 Task: Add Sprouts Organic Peach-Passion Fruit Spread to the cart.
Action: Mouse moved to (704, 266)
Screenshot: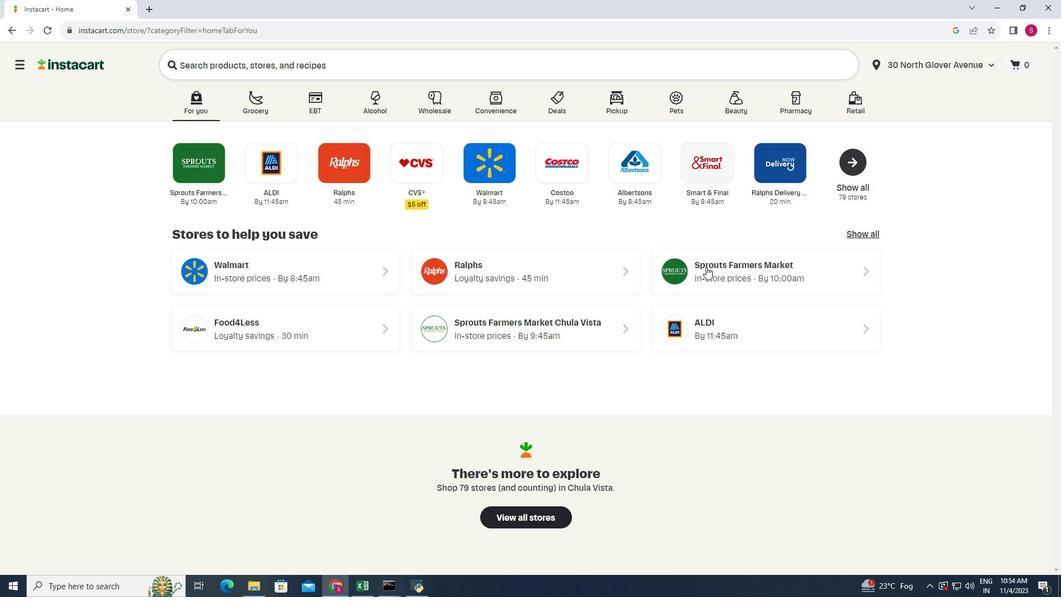 
Action: Mouse pressed left at (704, 266)
Screenshot: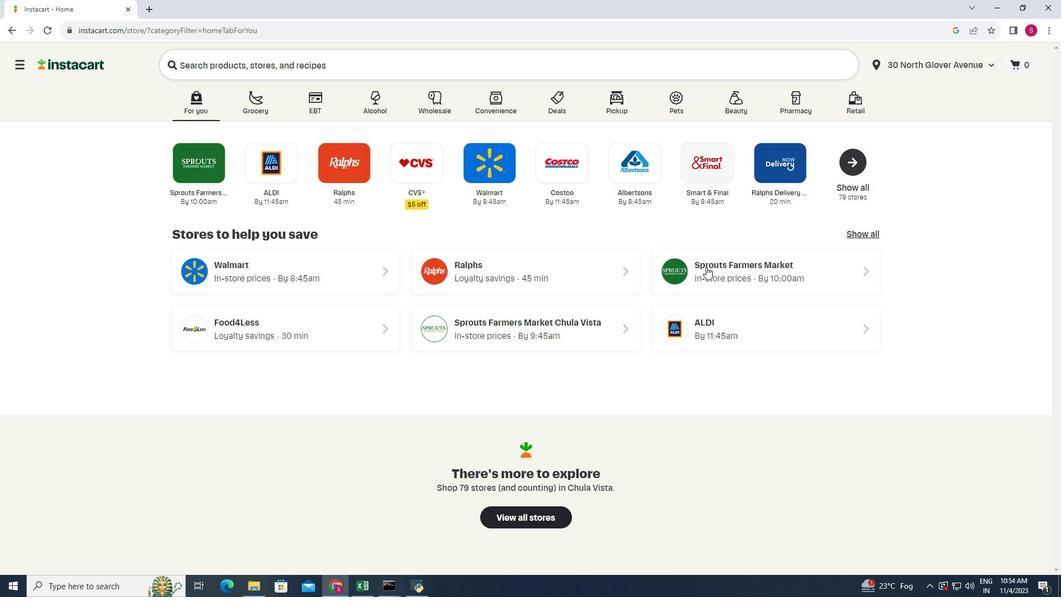 
Action: Mouse moved to (102, 318)
Screenshot: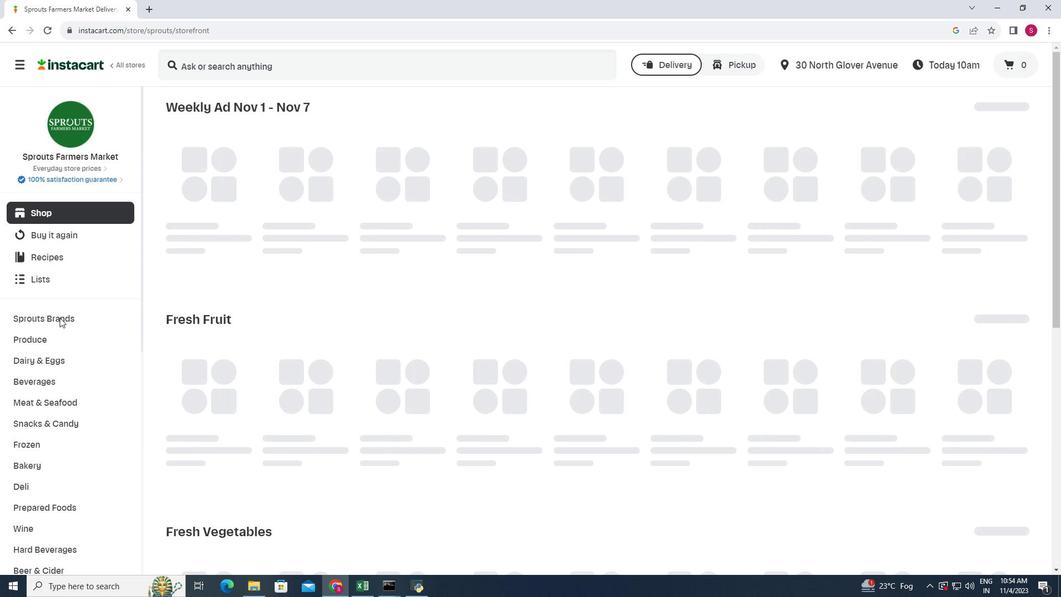 
Action: Mouse scrolled (102, 317) with delta (0, 0)
Screenshot: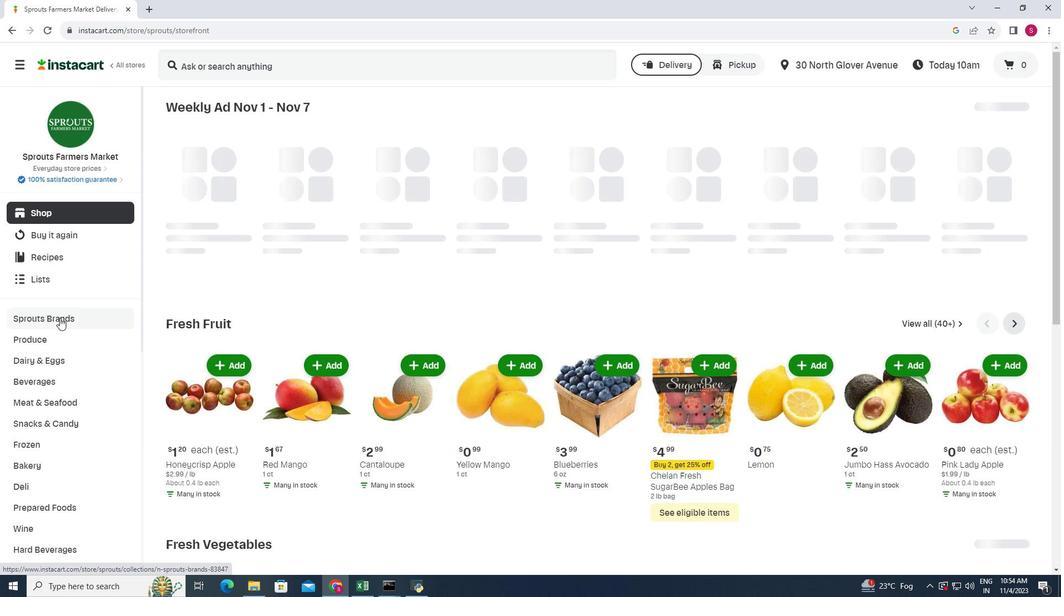 
Action: Mouse moved to (102, 317)
Screenshot: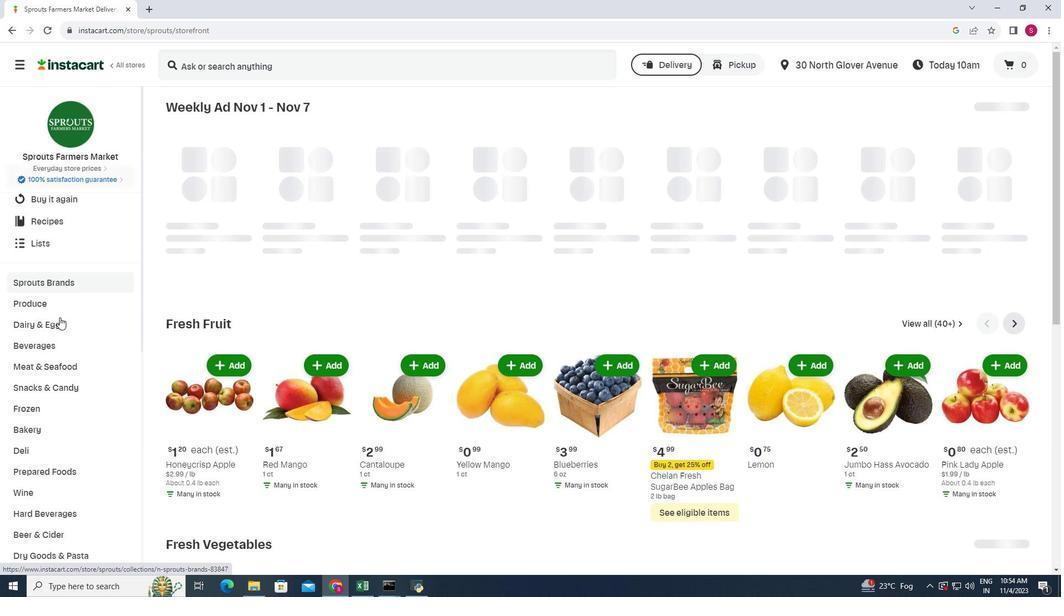 
Action: Mouse scrolled (102, 316) with delta (0, 0)
Screenshot: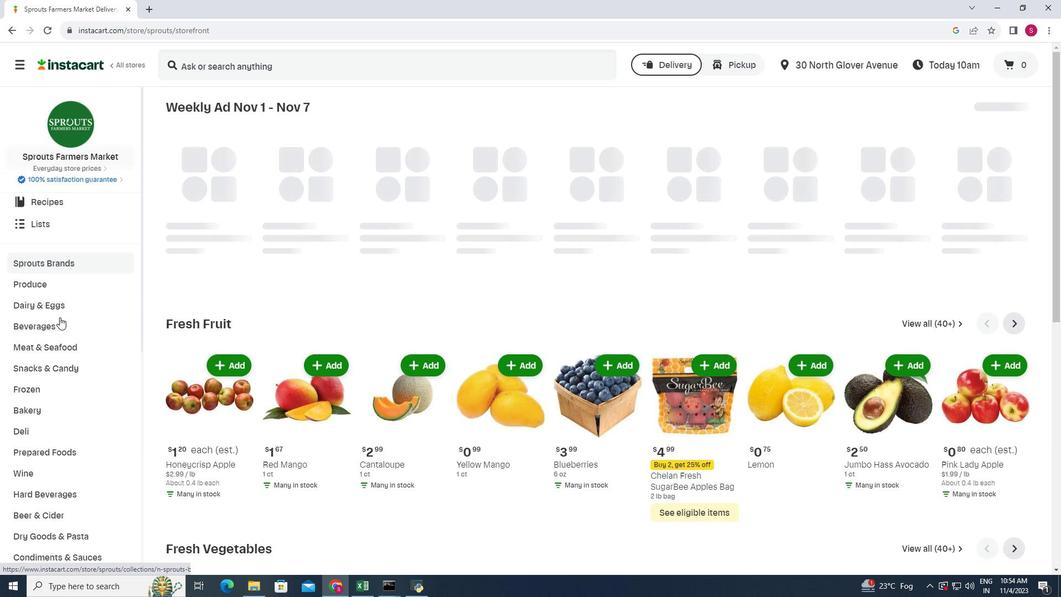 
Action: Mouse moved to (102, 317)
Screenshot: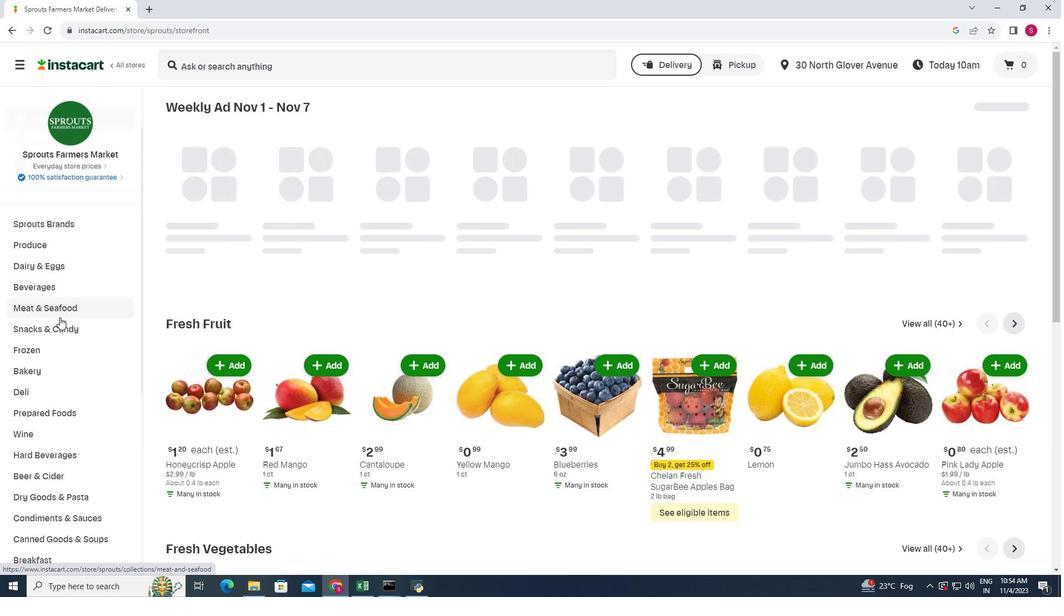 
Action: Mouse scrolled (102, 316) with delta (0, 0)
Screenshot: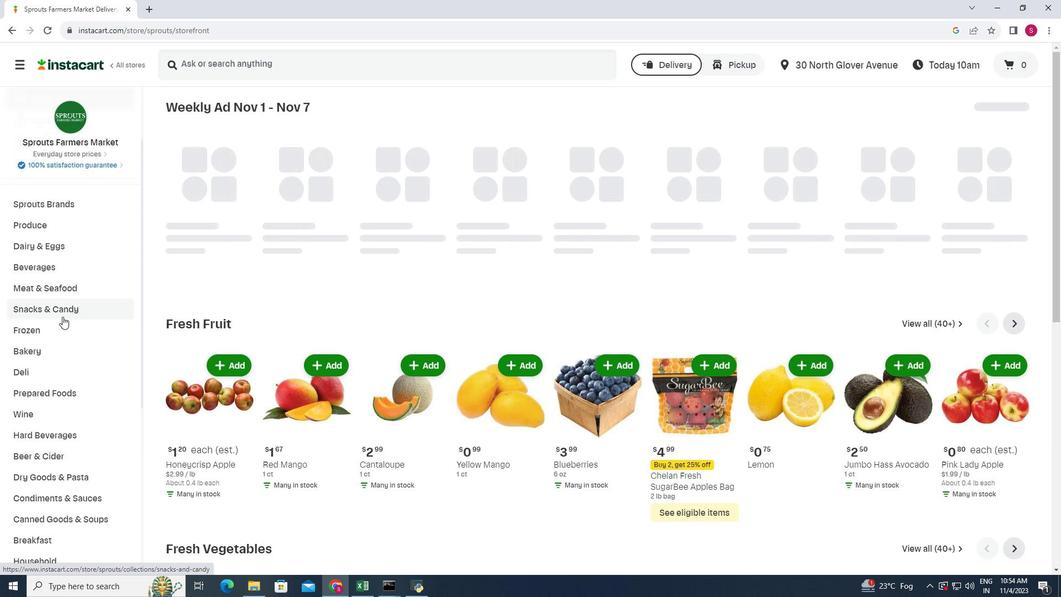 
Action: Mouse moved to (105, 316)
Screenshot: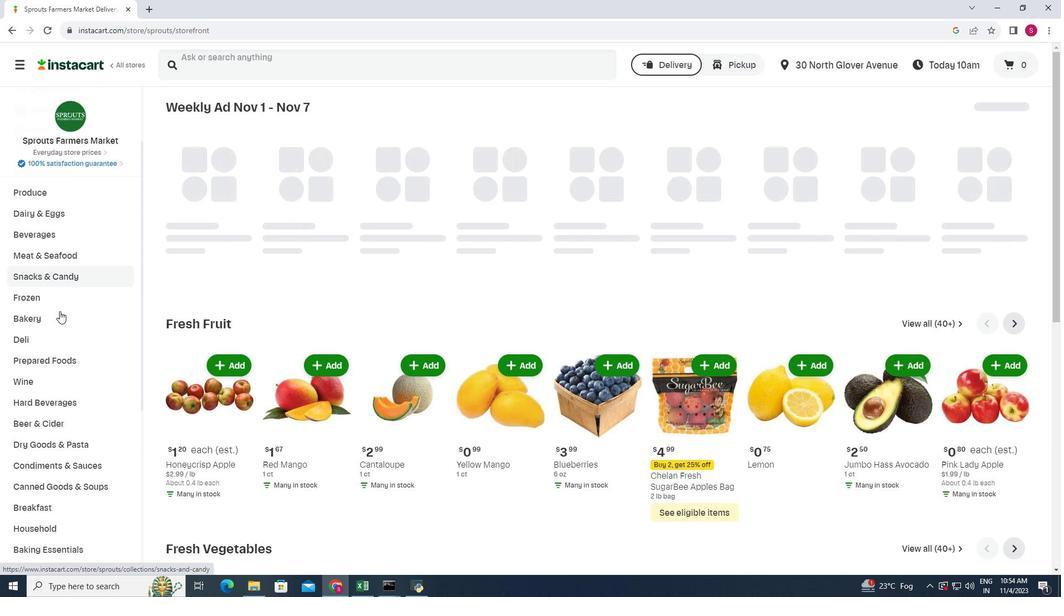 
Action: Mouse scrolled (105, 315) with delta (0, 0)
Screenshot: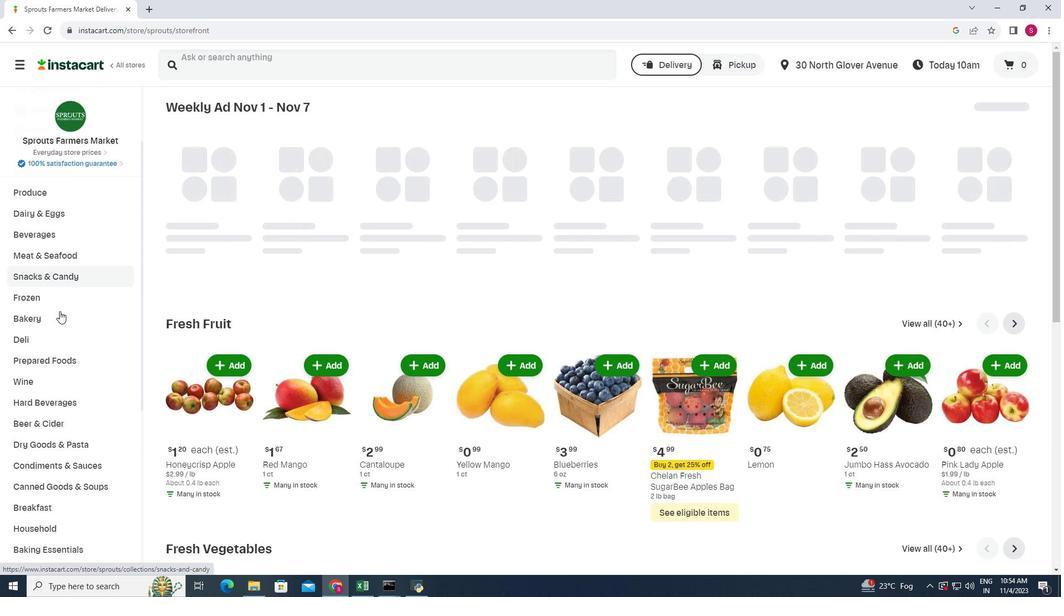 
Action: Mouse moved to (93, 436)
Screenshot: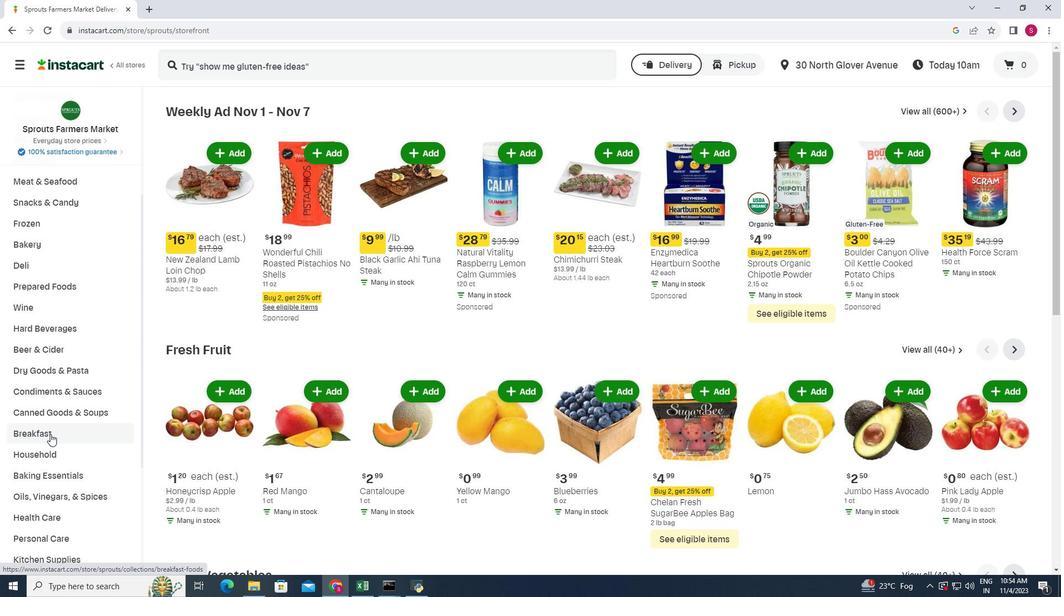 
Action: Mouse pressed left at (93, 436)
Screenshot: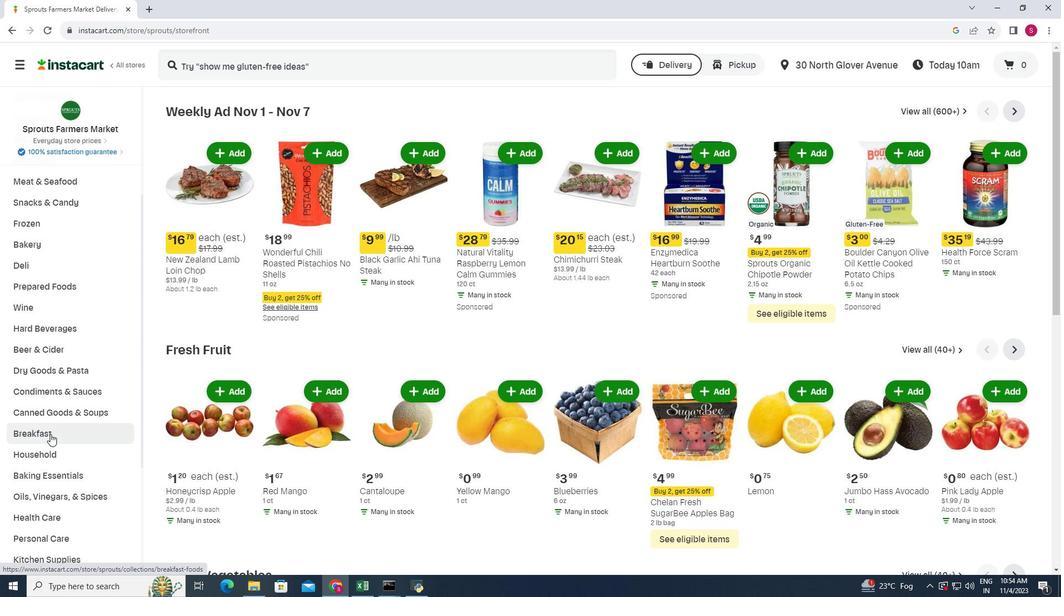 
Action: Mouse moved to (670, 137)
Screenshot: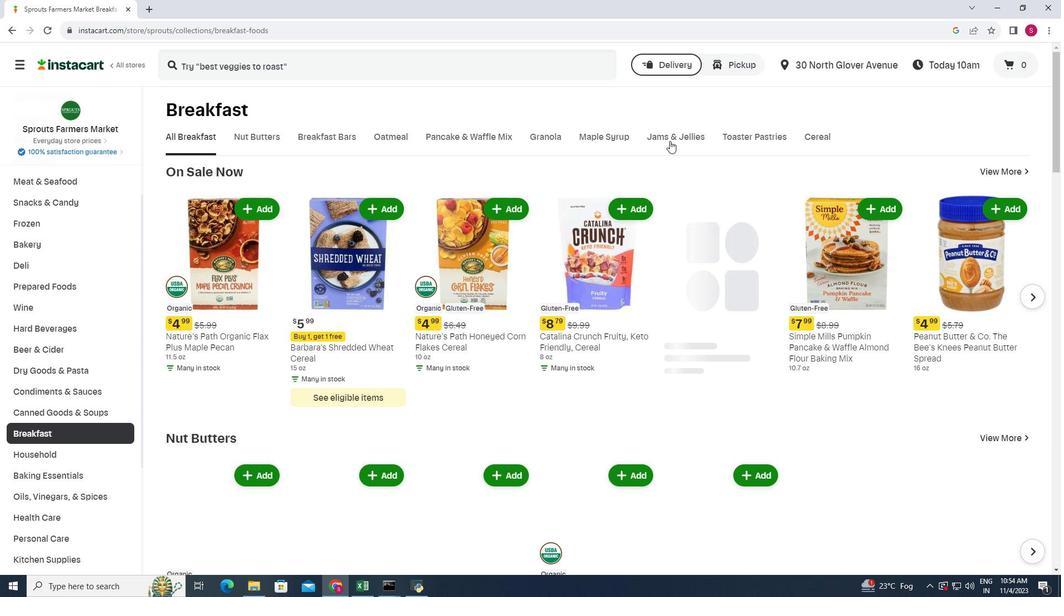 
Action: Mouse pressed left at (670, 137)
Screenshot: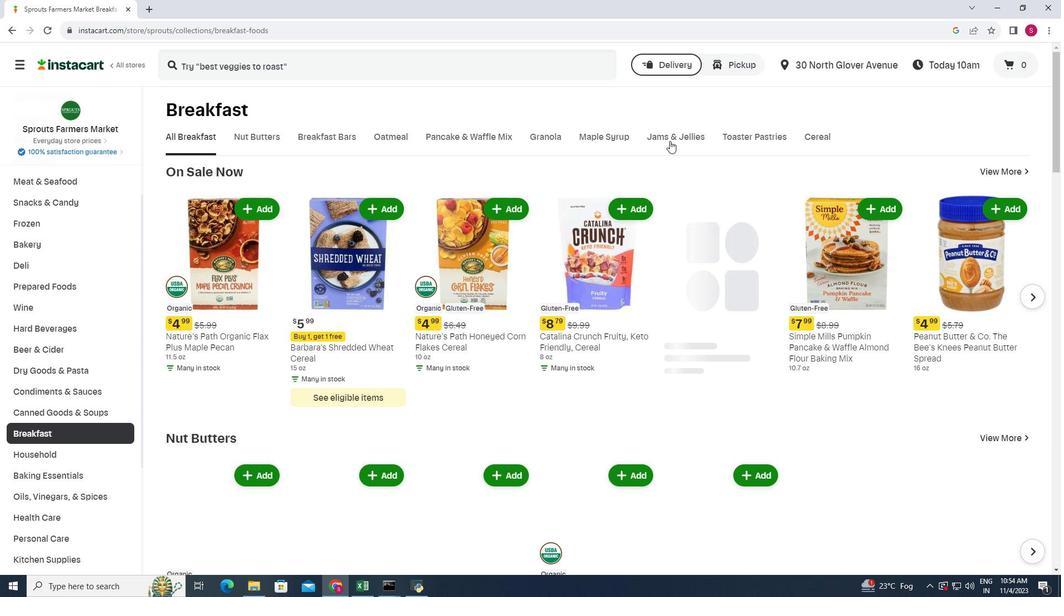 
Action: Mouse moved to (304, 188)
Screenshot: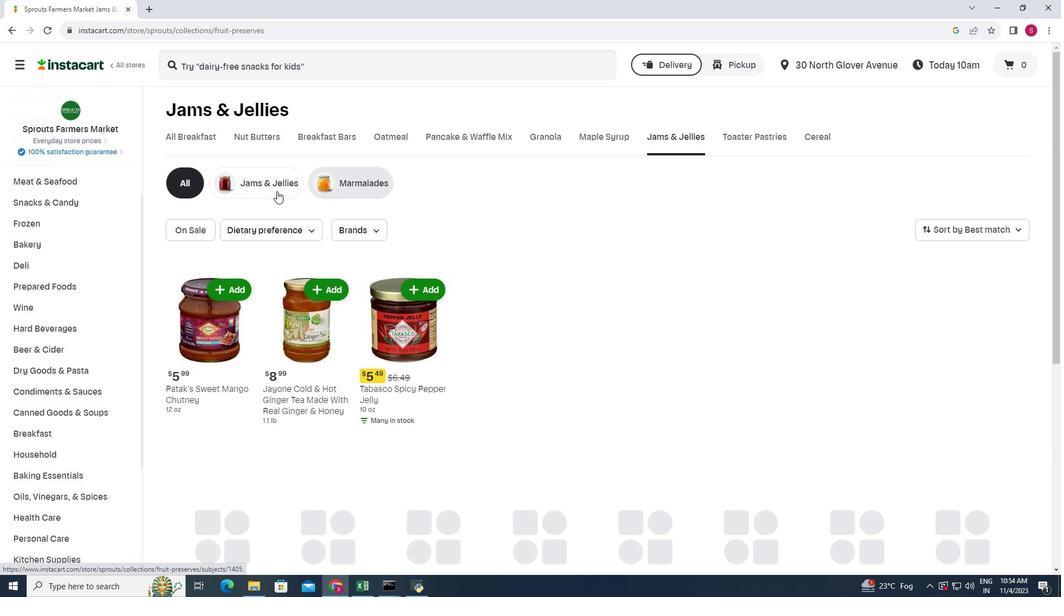 
Action: Mouse pressed left at (304, 188)
Screenshot: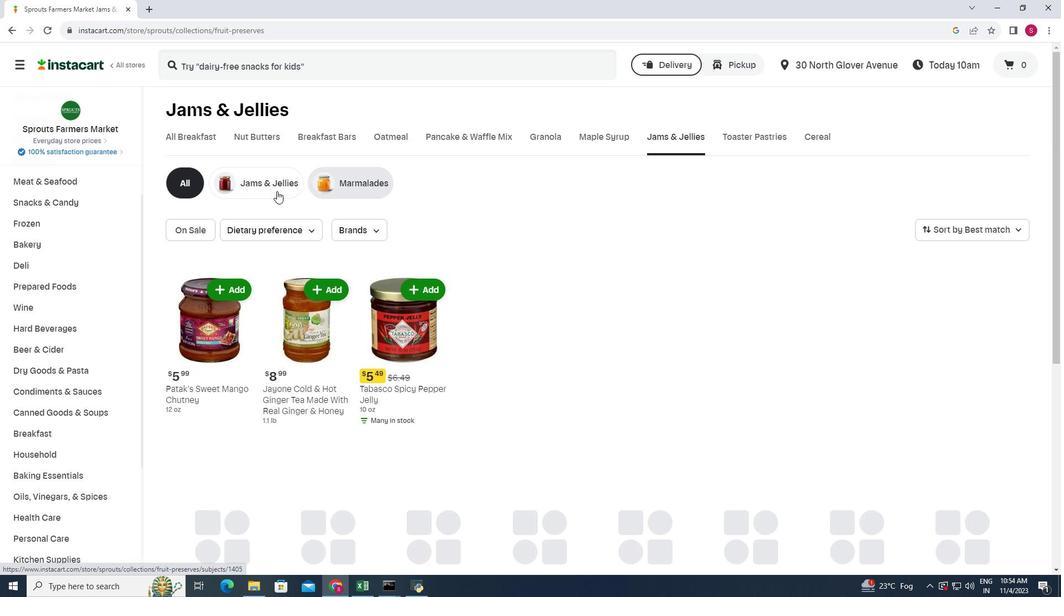 
Action: Mouse moved to (440, 224)
Screenshot: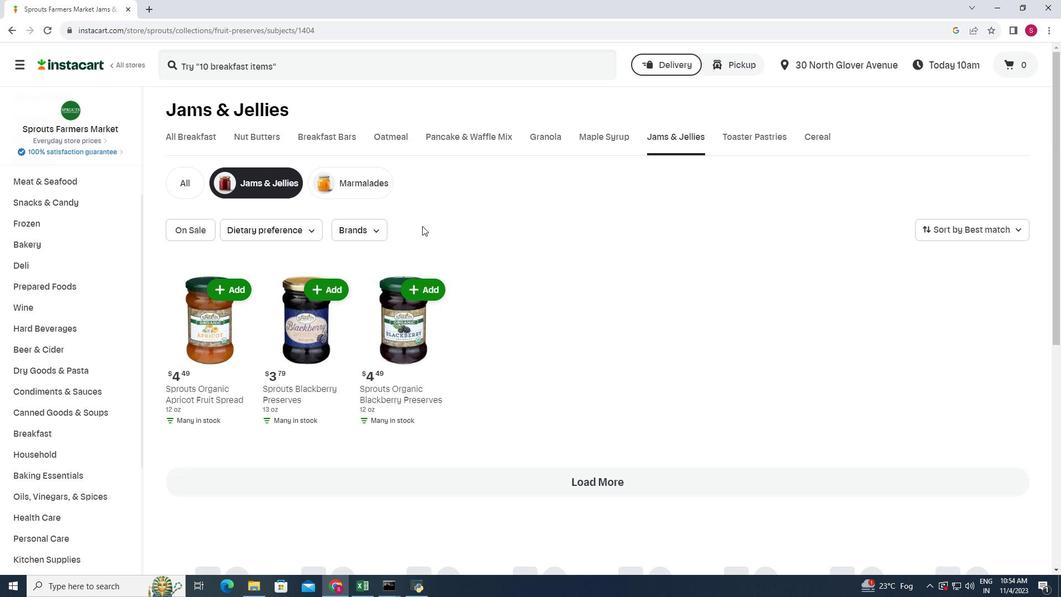 
Action: Mouse scrolled (440, 223) with delta (0, 0)
Screenshot: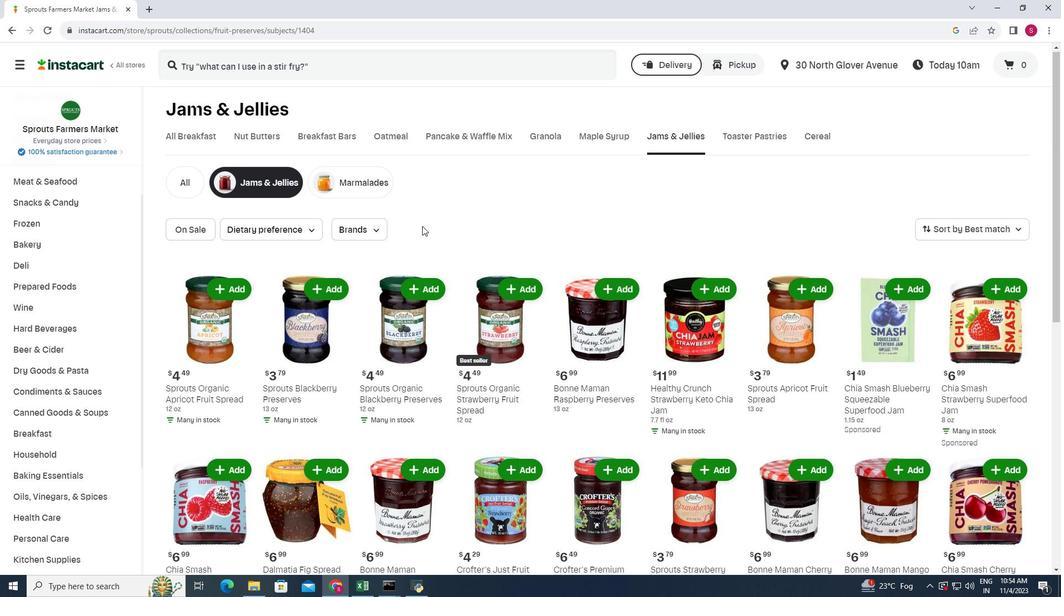 
Action: Mouse moved to (483, 230)
Screenshot: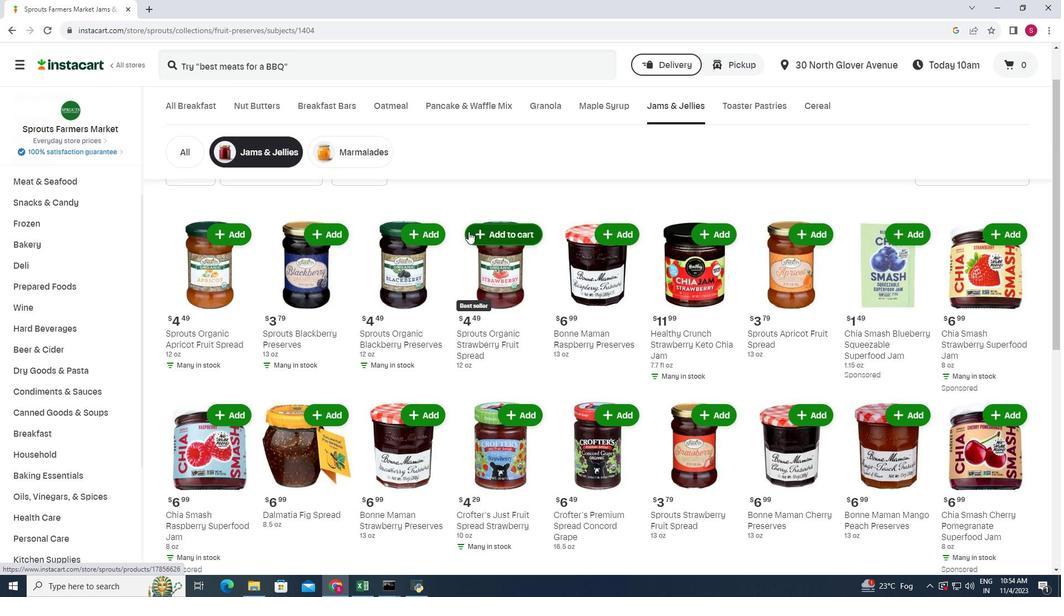 
Action: Mouse scrolled (483, 228) with delta (0, -1)
Screenshot: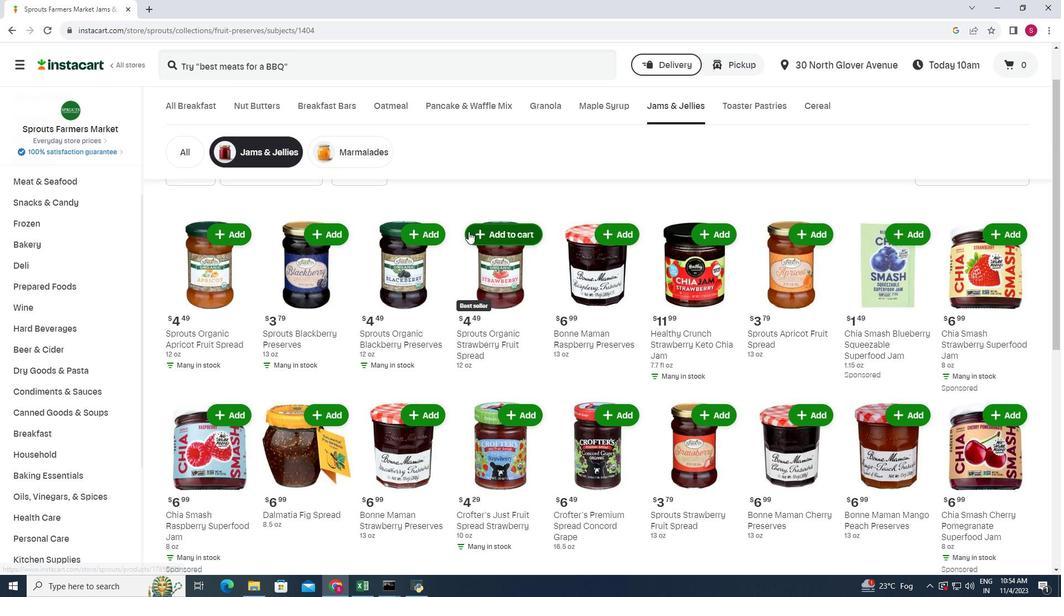 
Action: Mouse scrolled (483, 228) with delta (0, -1)
Screenshot: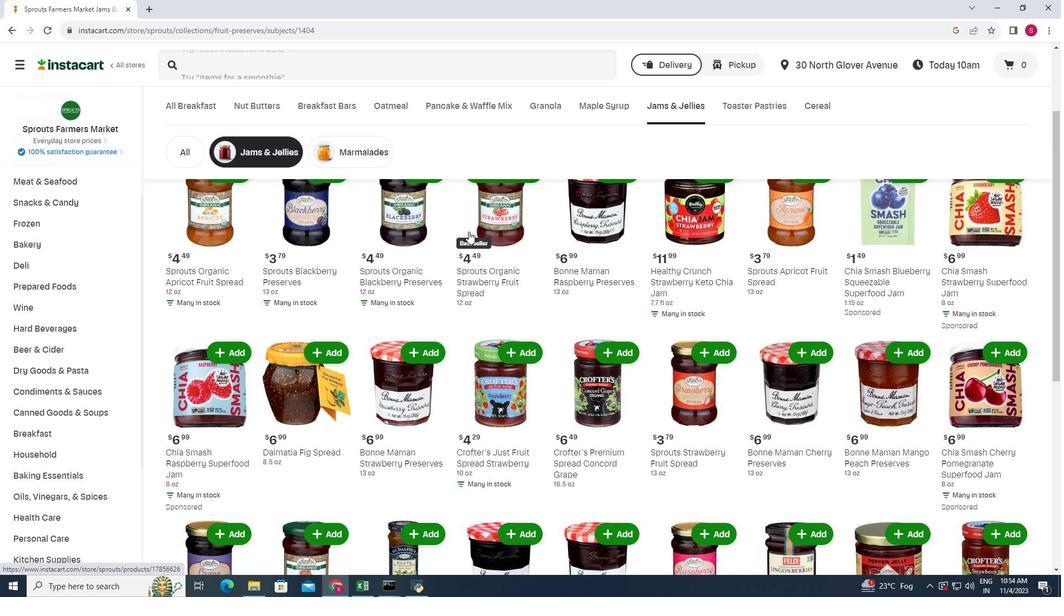 
Action: Mouse scrolled (483, 228) with delta (0, -1)
Screenshot: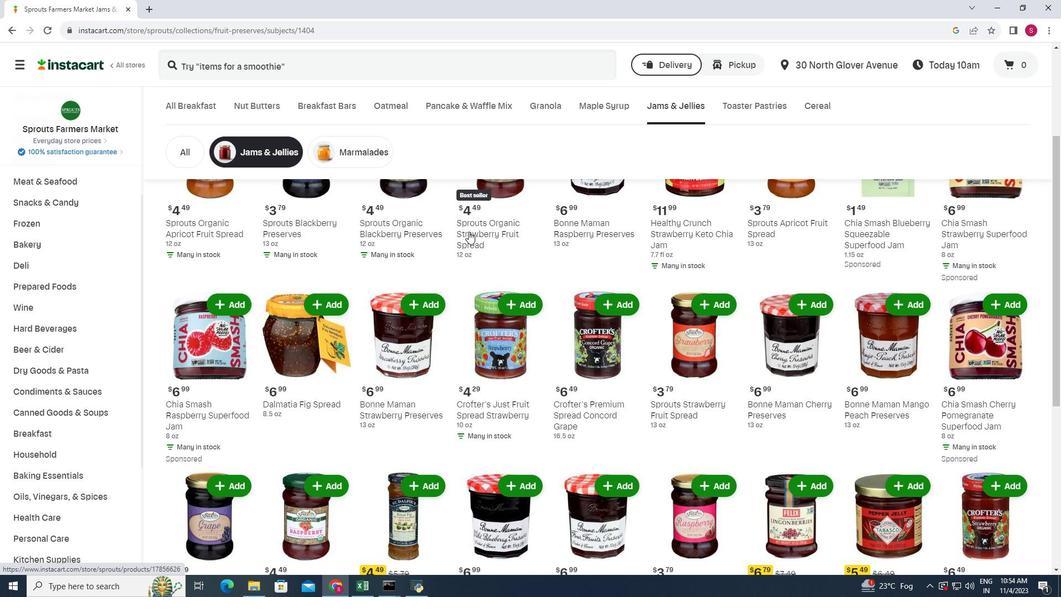
Action: Mouse moved to (484, 230)
Screenshot: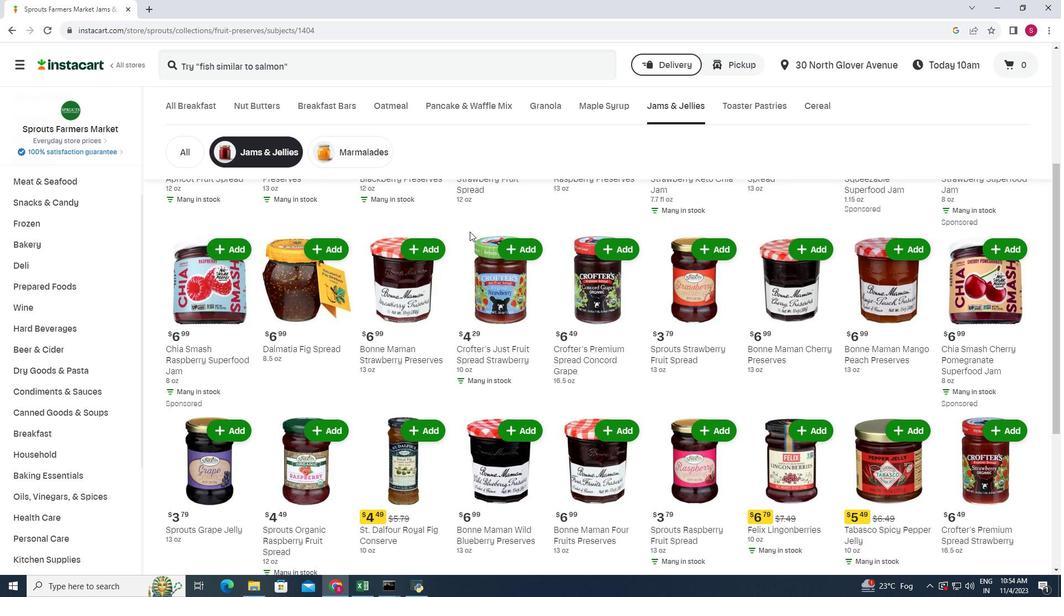 
Action: Mouse scrolled (484, 228) with delta (0, -1)
Screenshot: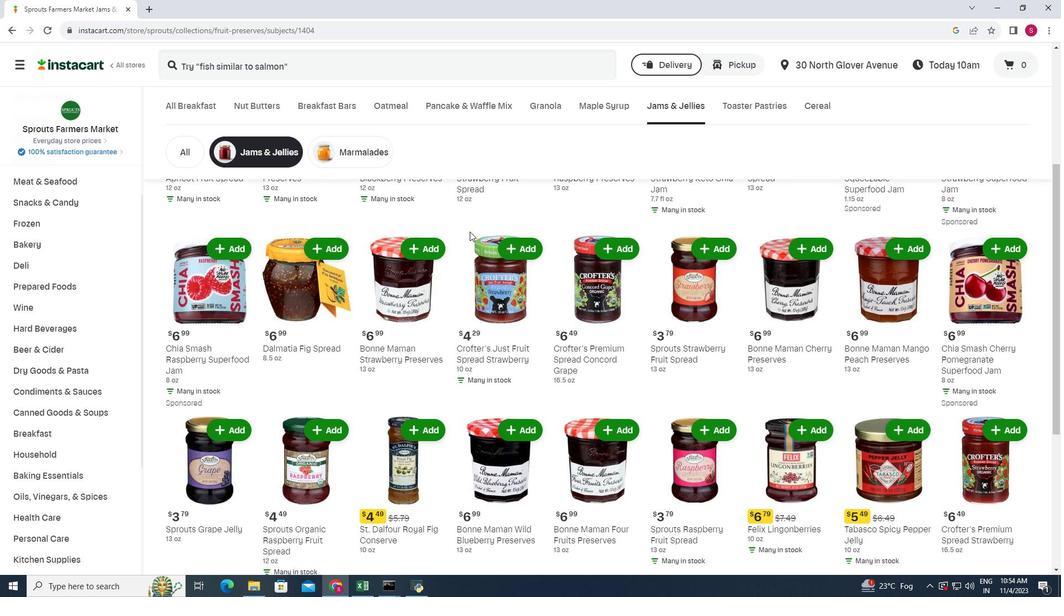 
Action: Mouse moved to (487, 227)
Screenshot: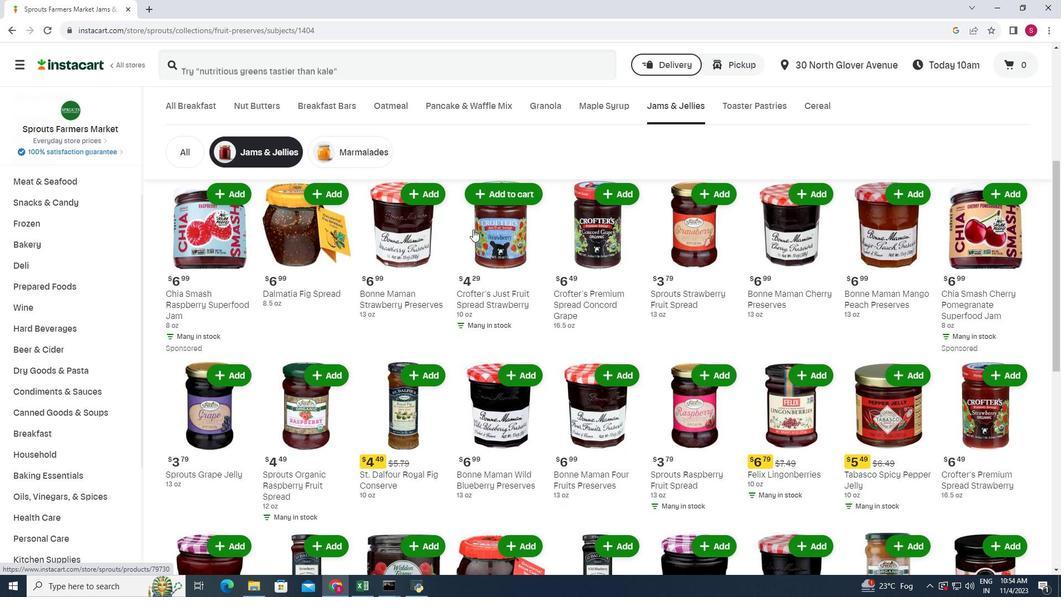 
Action: Mouse scrolled (487, 226) with delta (0, 0)
Screenshot: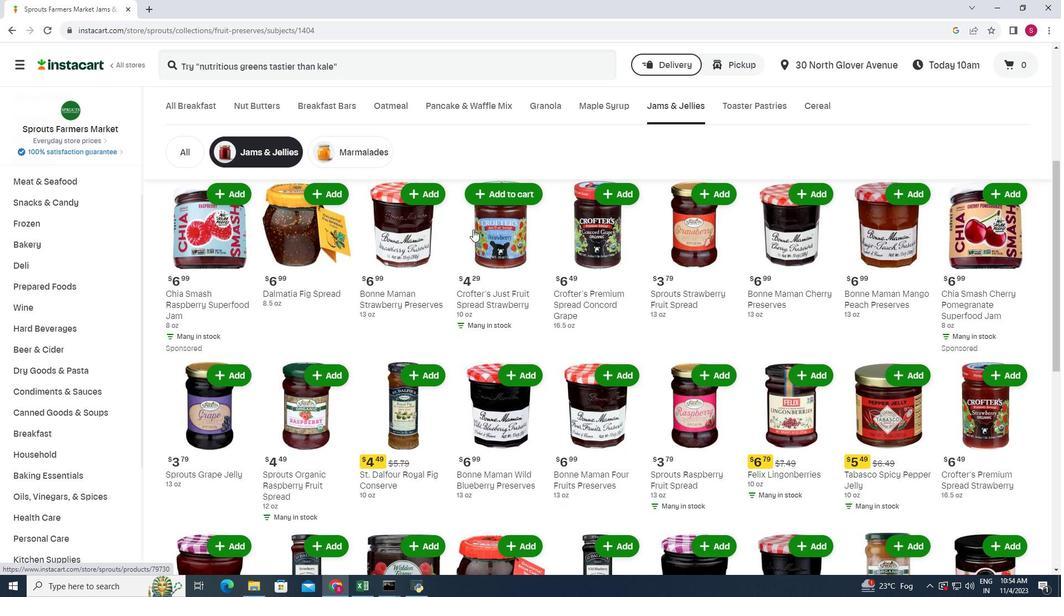 
Action: Mouse scrolled (487, 226) with delta (0, 0)
Screenshot: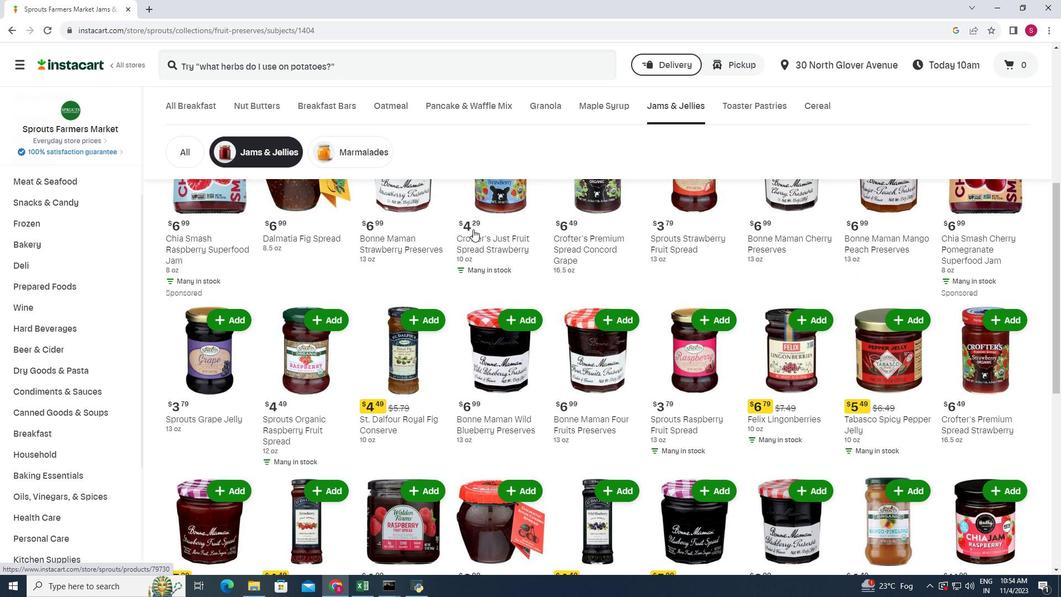 
Action: Mouse scrolled (487, 226) with delta (0, 0)
Screenshot: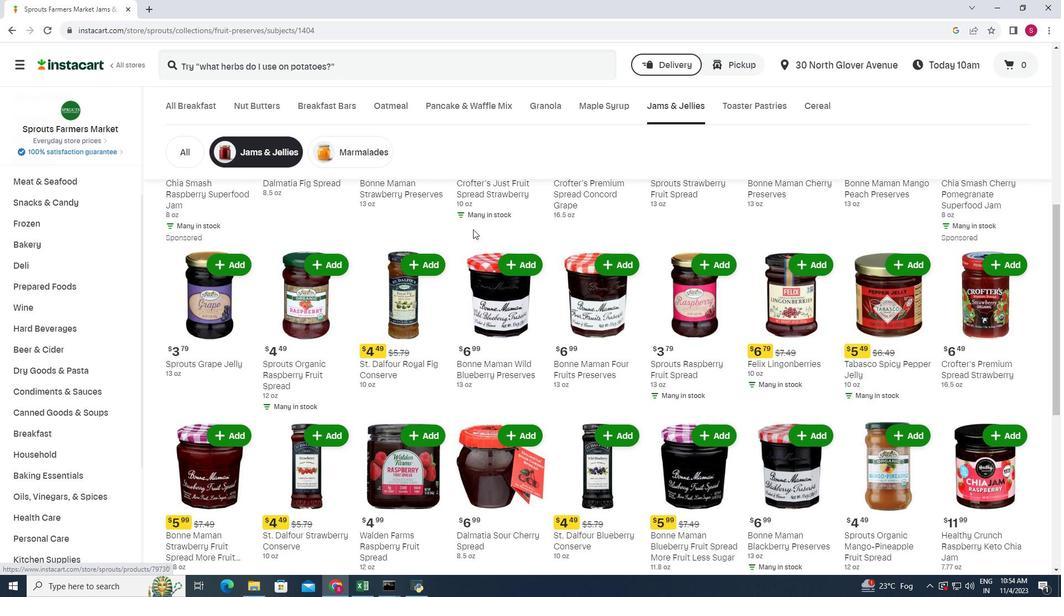 
Action: Mouse scrolled (487, 226) with delta (0, 0)
Screenshot: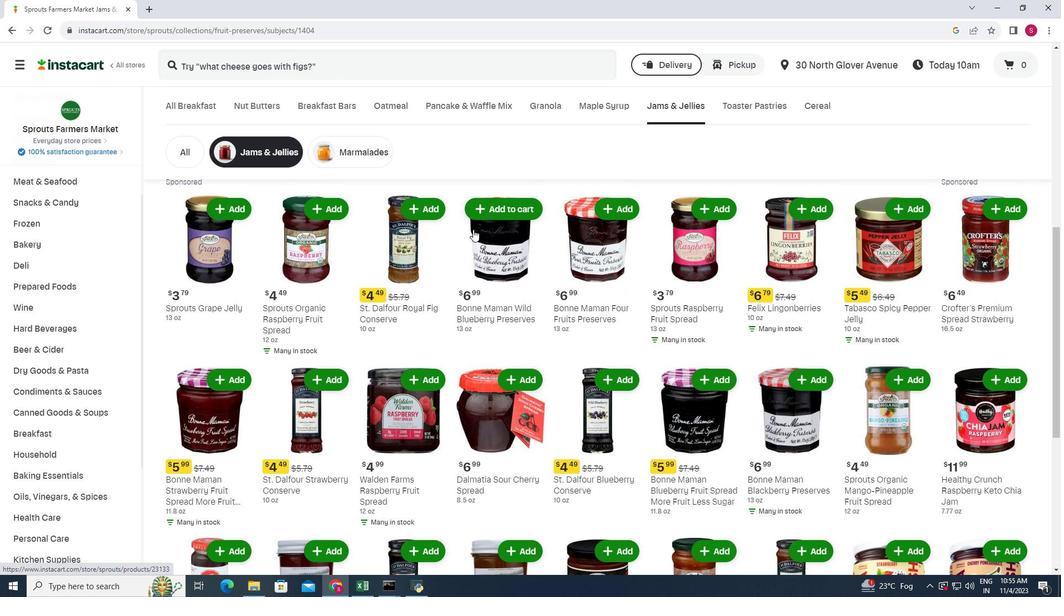 
Action: Mouse scrolled (487, 226) with delta (0, 0)
Screenshot: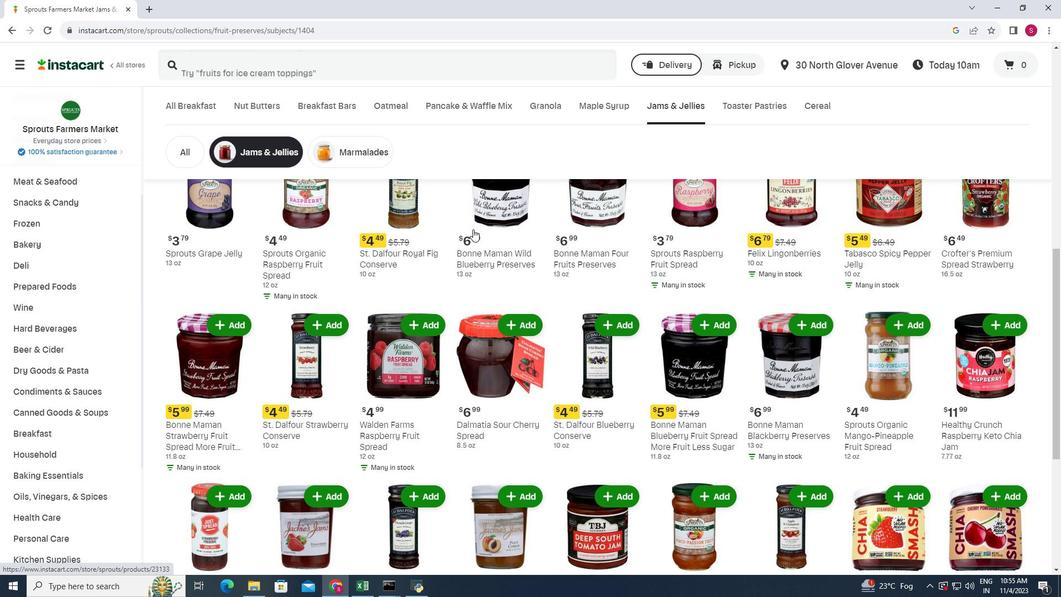 
Action: Mouse scrolled (487, 226) with delta (0, 0)
Screenshot: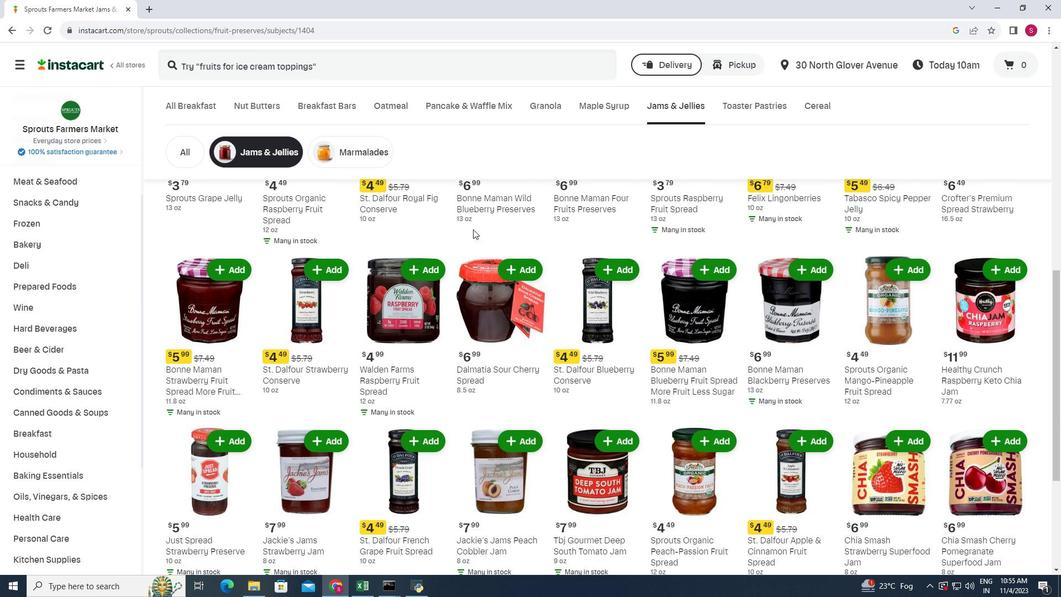 
Action: Mouse scrolled (487, 226) with delta (0, 0)
Screenshot: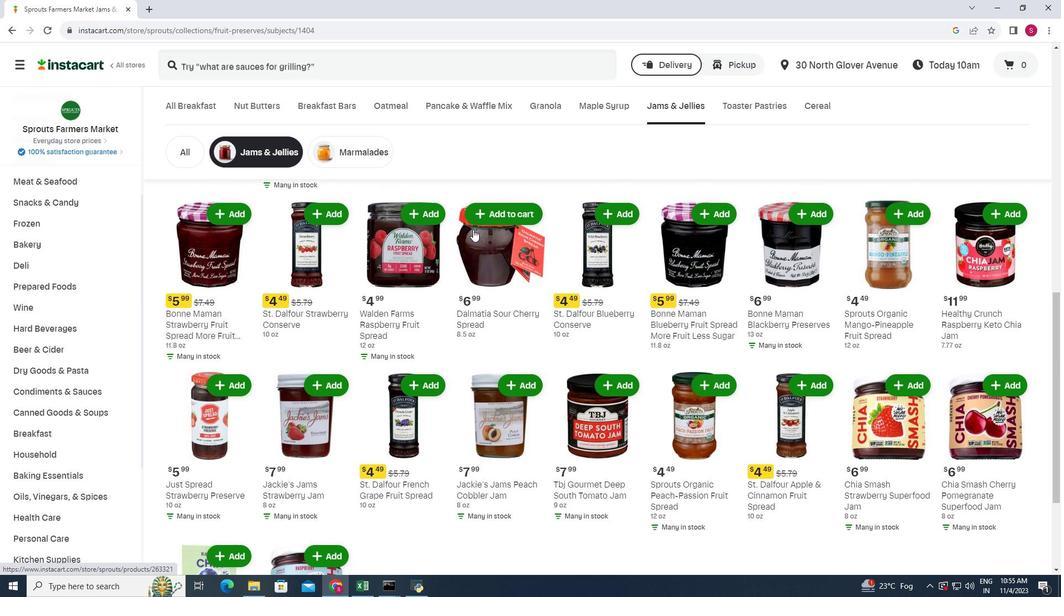 
Action: Mouse scrolled (487, 226) with delta (0, 0)
Screenshot: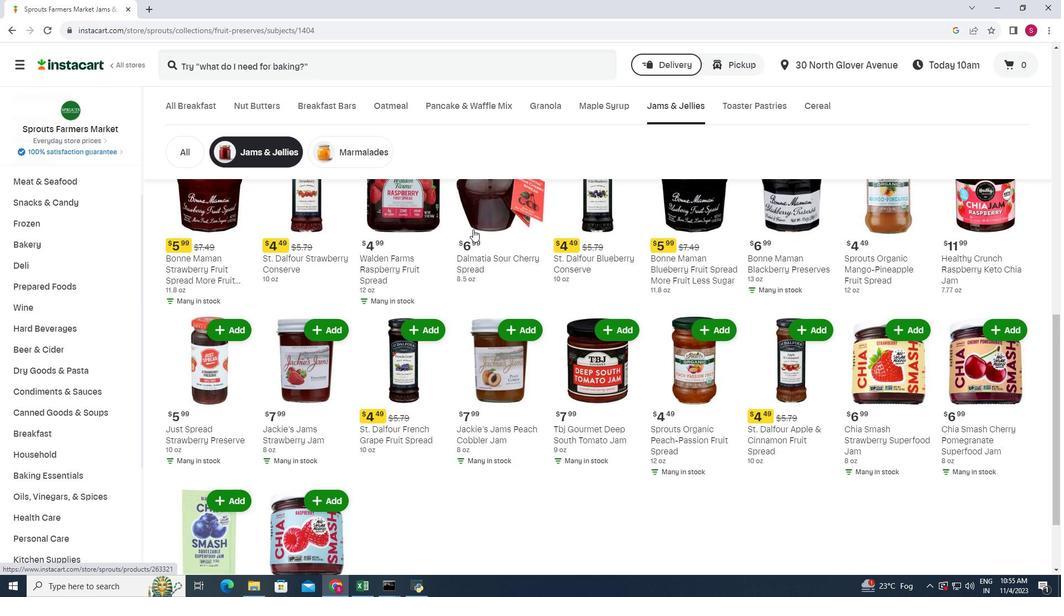 
Action: Mouse moved to (715, 271)
Screenshot: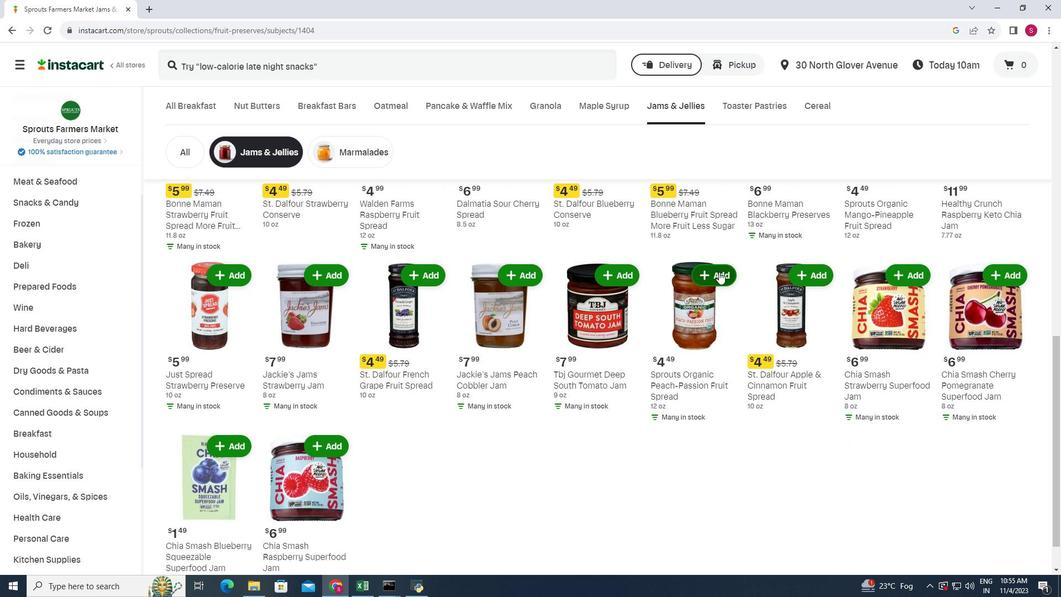 
Action: Mouse pressed left at (715, 271)
Screenshot: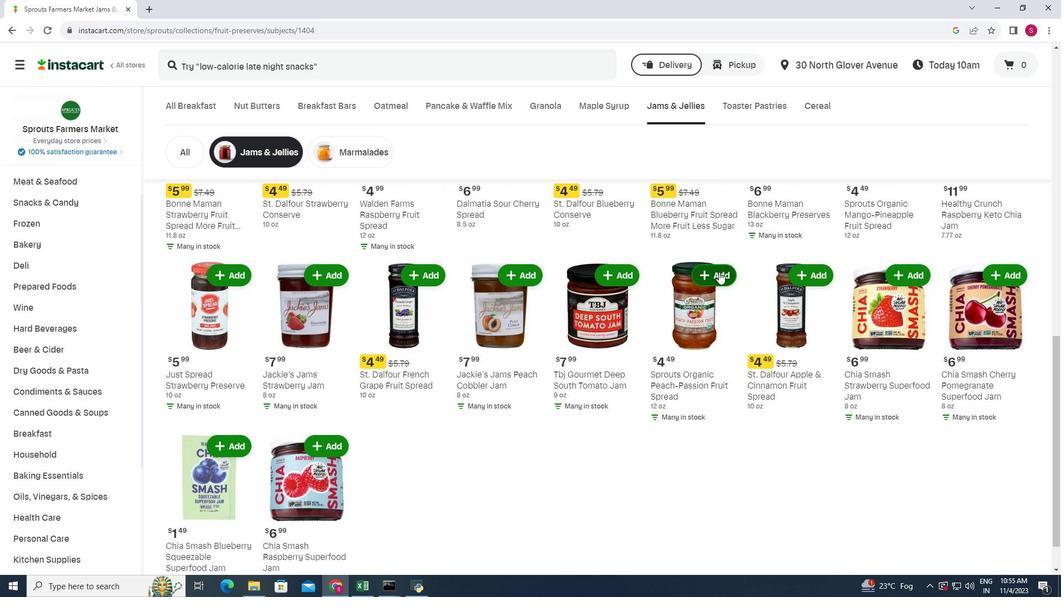 
Action: Mouse moved to (737, 244)
Screenshot: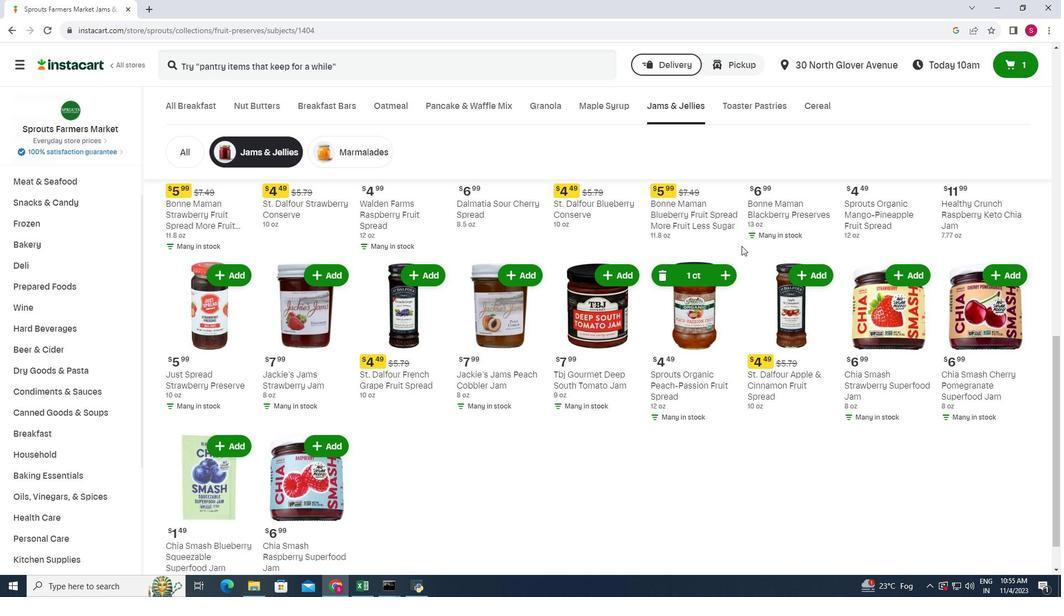 
